 Task: Enable the option delivery indicators.
Action: Mouse moved to (700, 95)
Screenshot: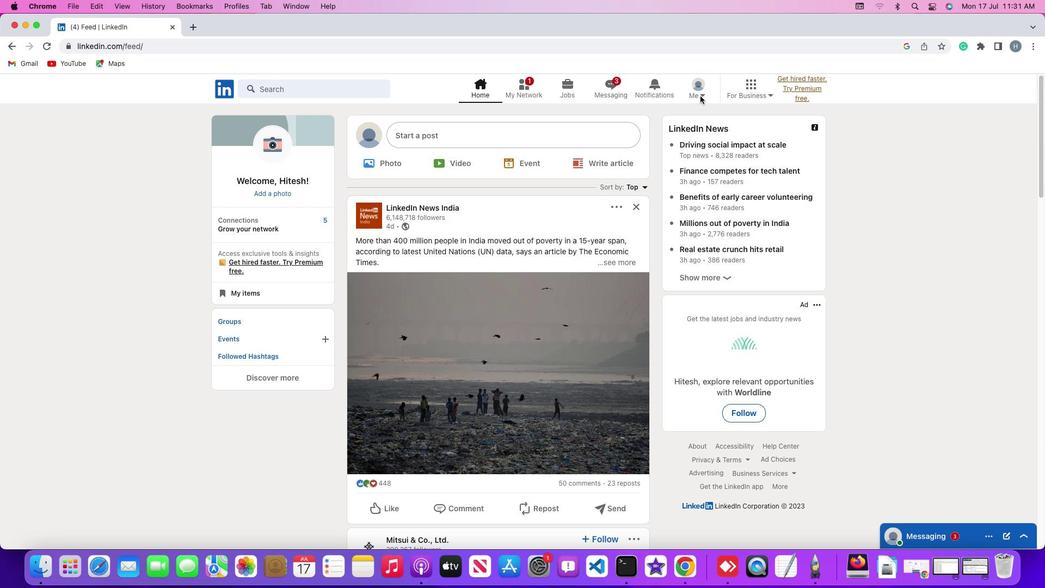 
Action: Mouse pressed left at (700, 95)
Screenshot: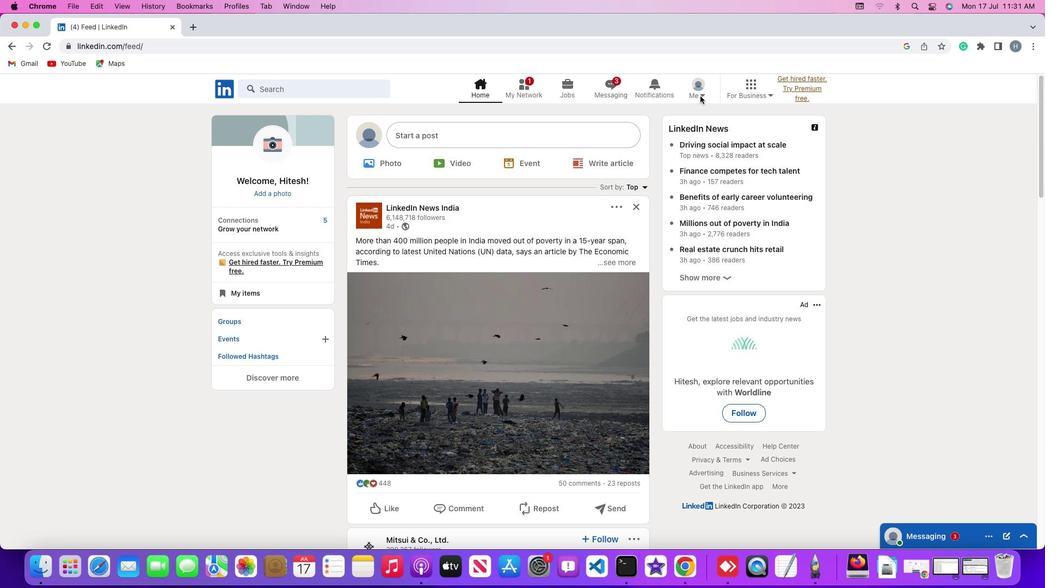
Action: Mouse pressed left at (700, 95)
Screenshot: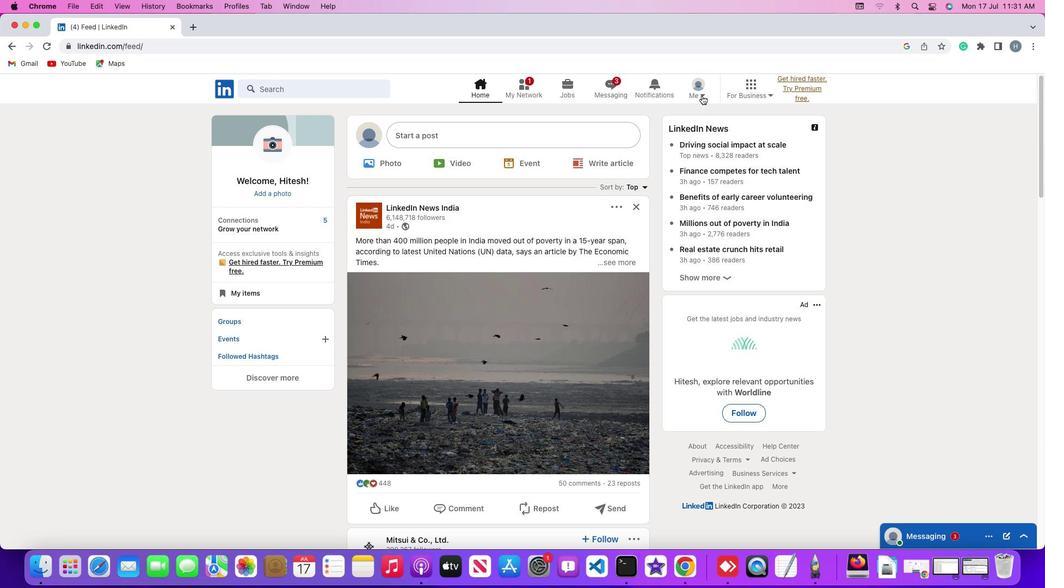 
Action: Mouse moved to (702, 95)
Screenshot: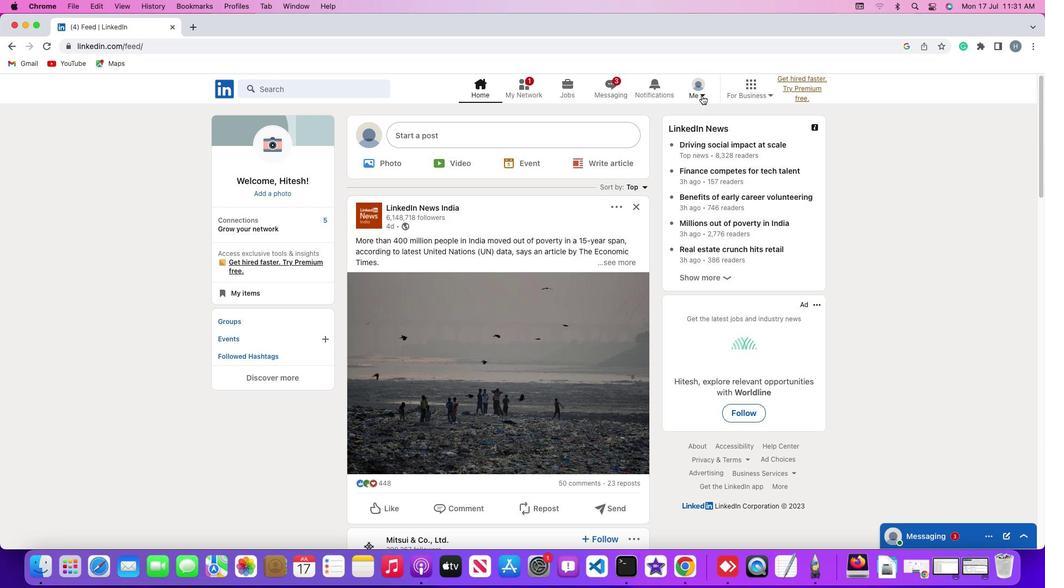 
Action: Mouse pressed left at (702, 95)
Screenshot: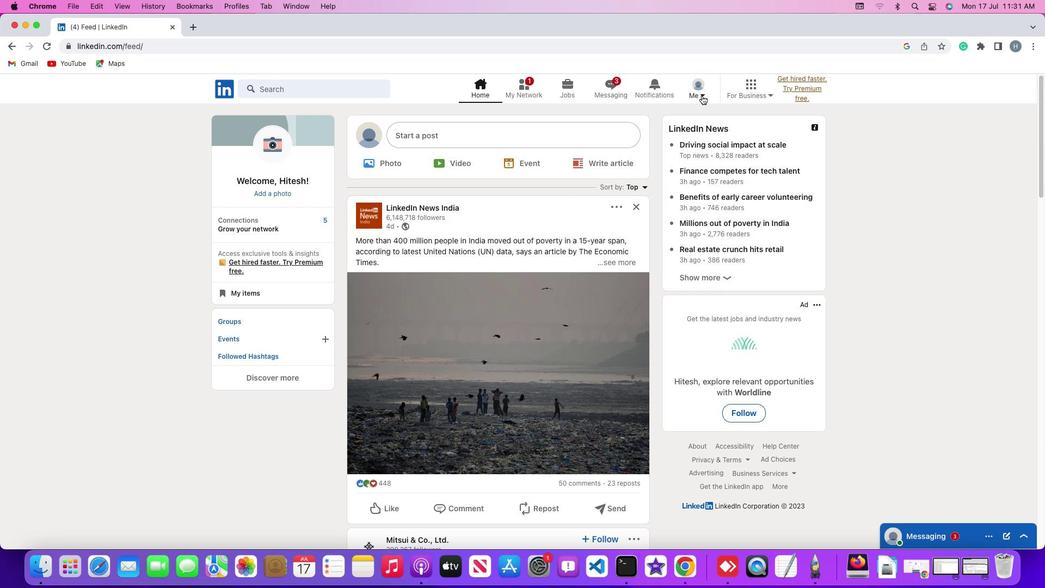 
Action: Mouse moved to (635, 208)
Screenshot: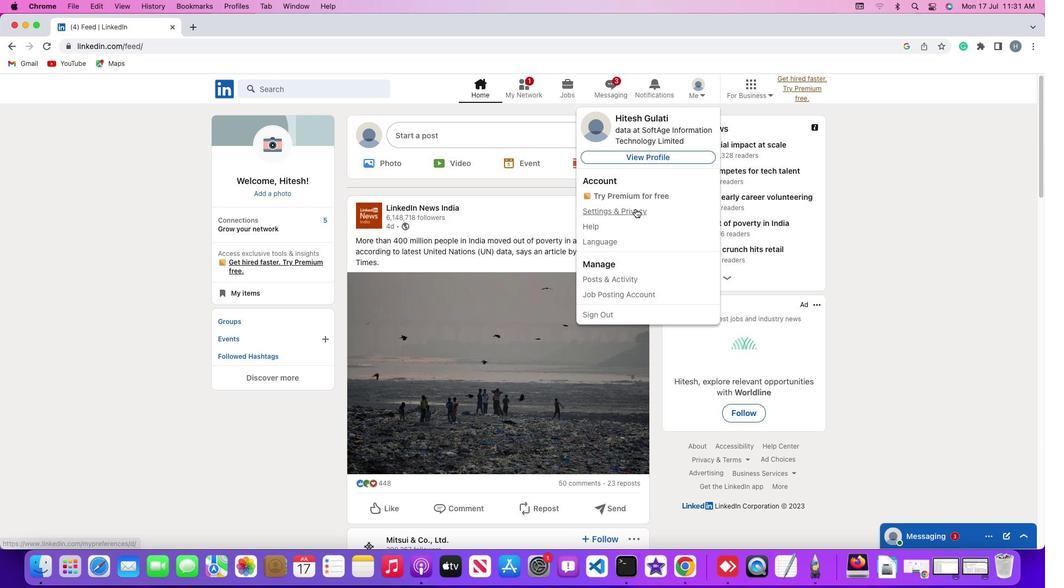 
Action: Mouse pressed left at (635, 208)
Screenshot: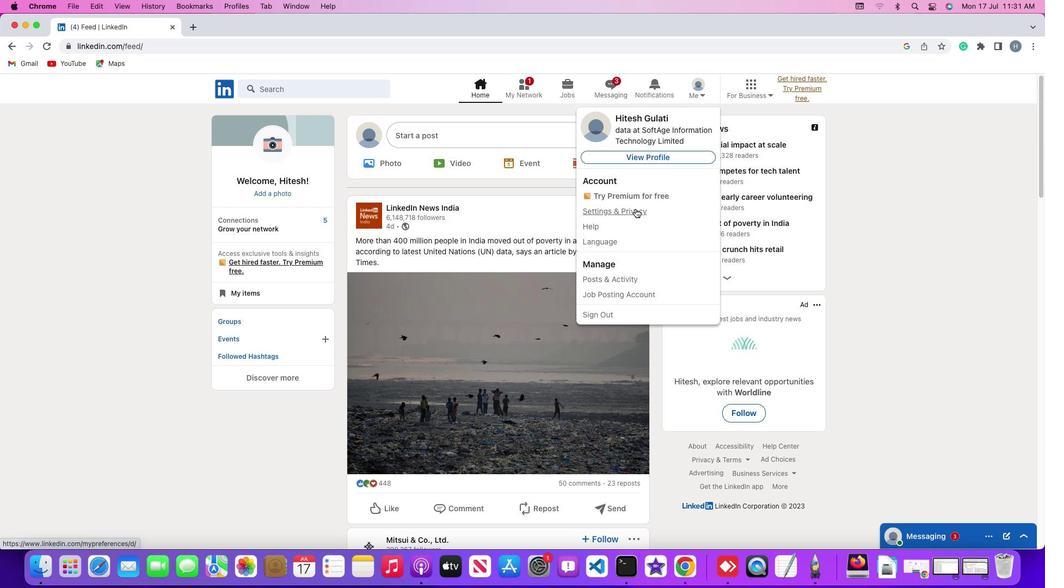 
Action: Mouse moved to (81, 289)
Screenshot: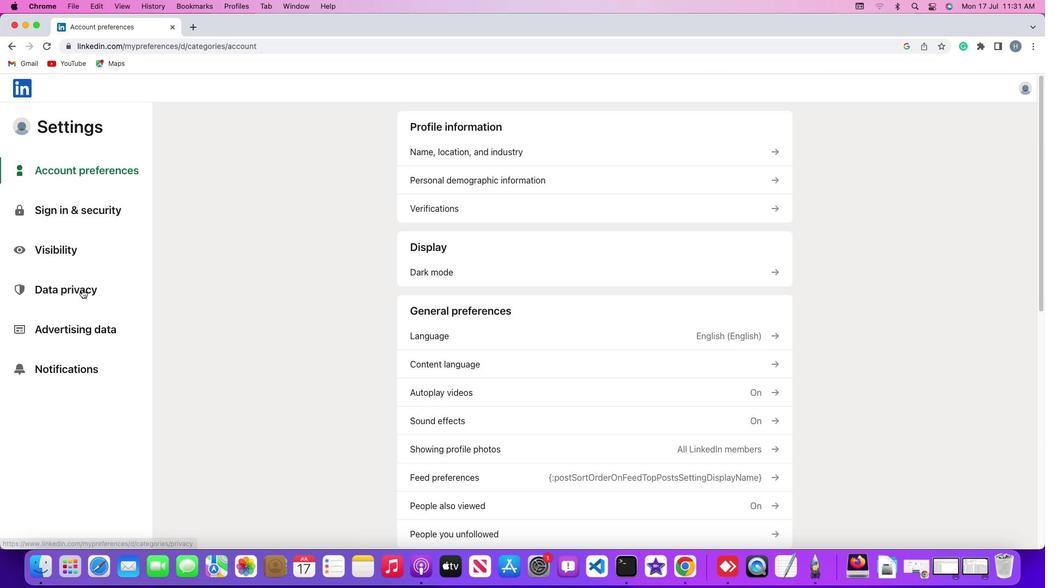 
Action: Mouse pressed left at (81, 289)
Screenshot: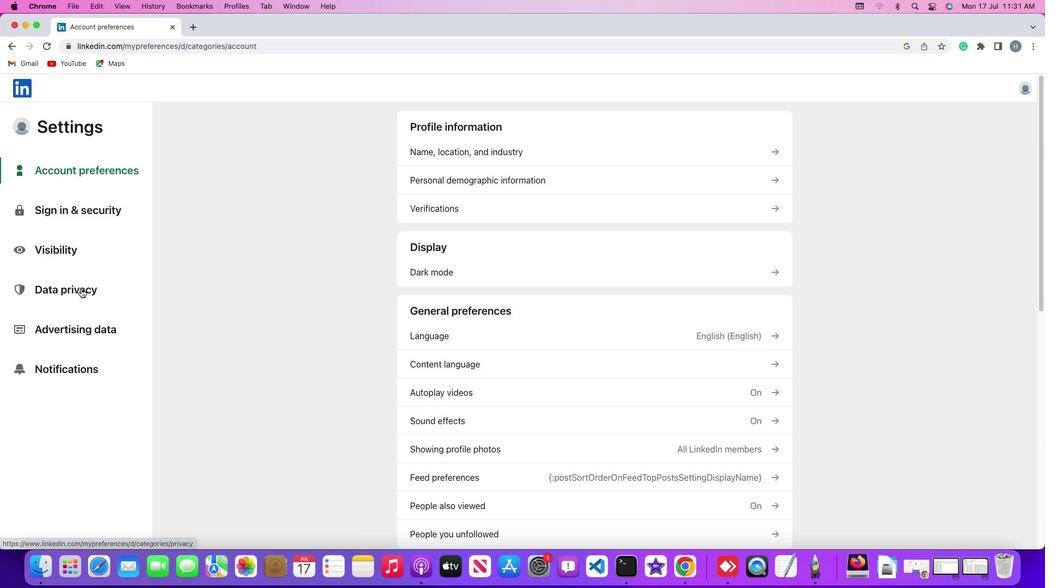 
Action: Mouse moved to (81, 289)
Screenshot: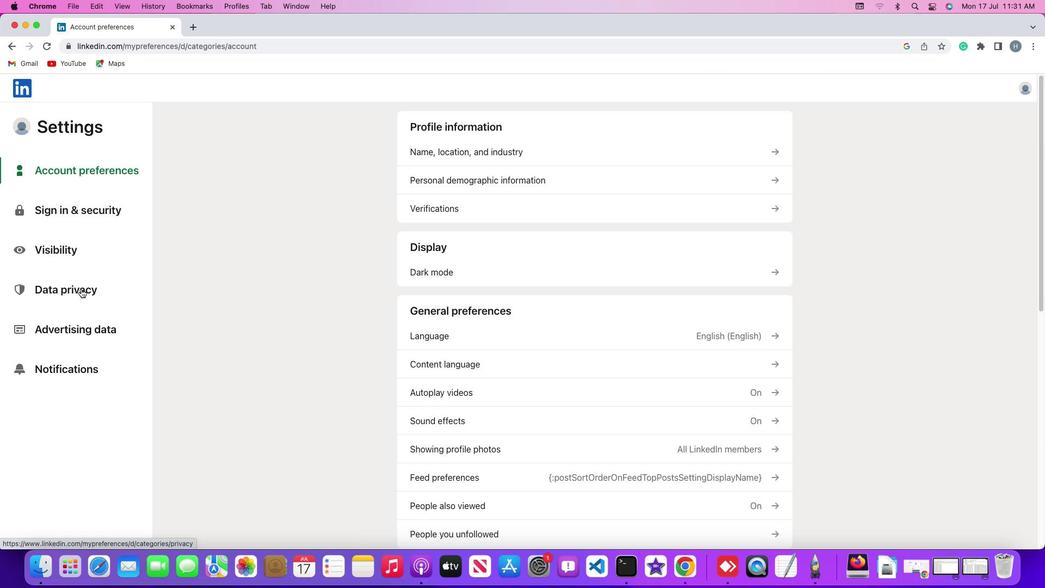 
Action: Mouse pressed left at (81, 289)
Screenshot: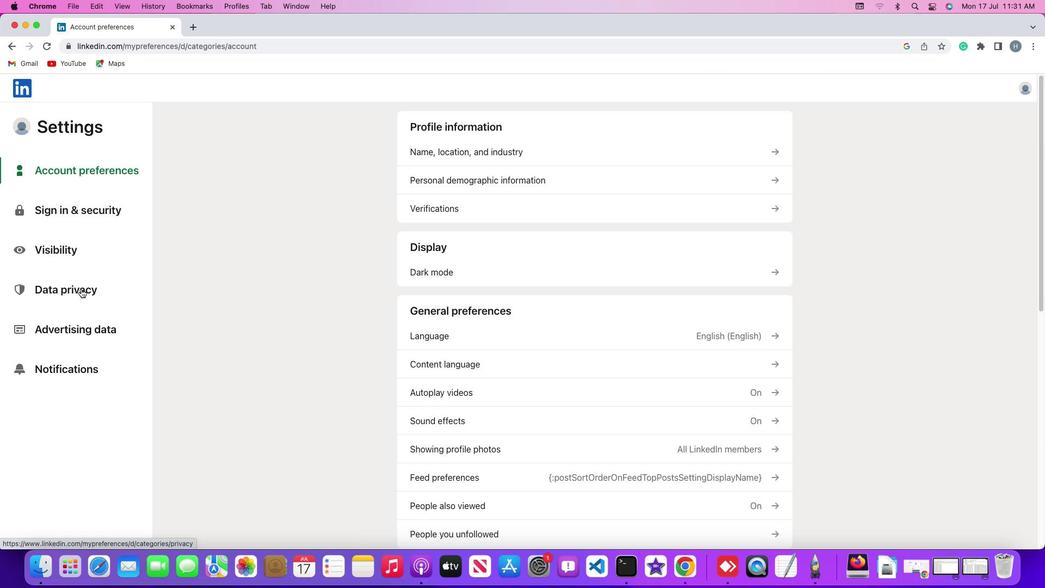 
Action: Mouse moved to (517, 465)
Screenshot: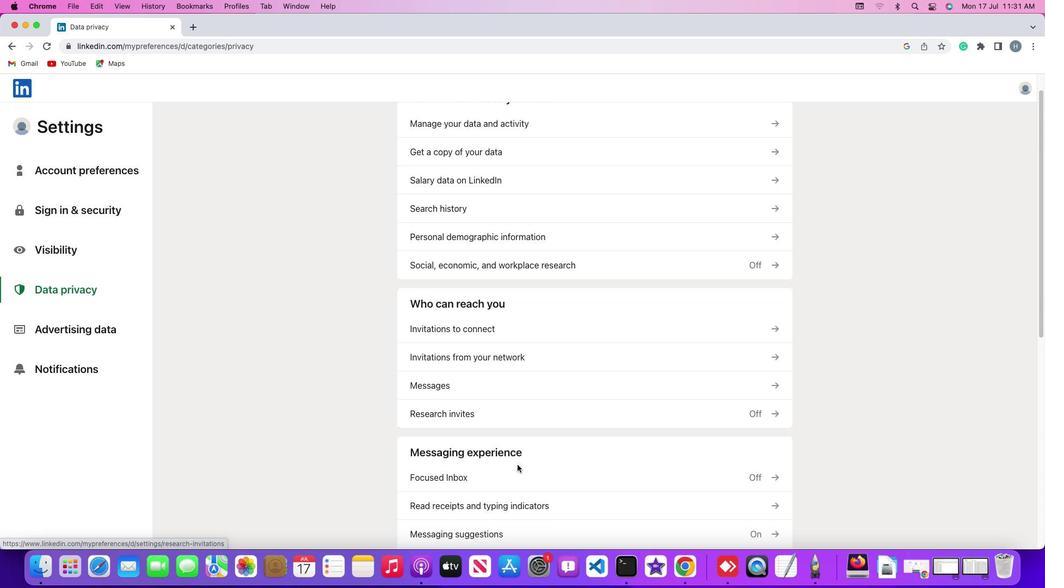 
Action: Mouse scrolled (517, 465) with delta (0, 0)
Screenshot: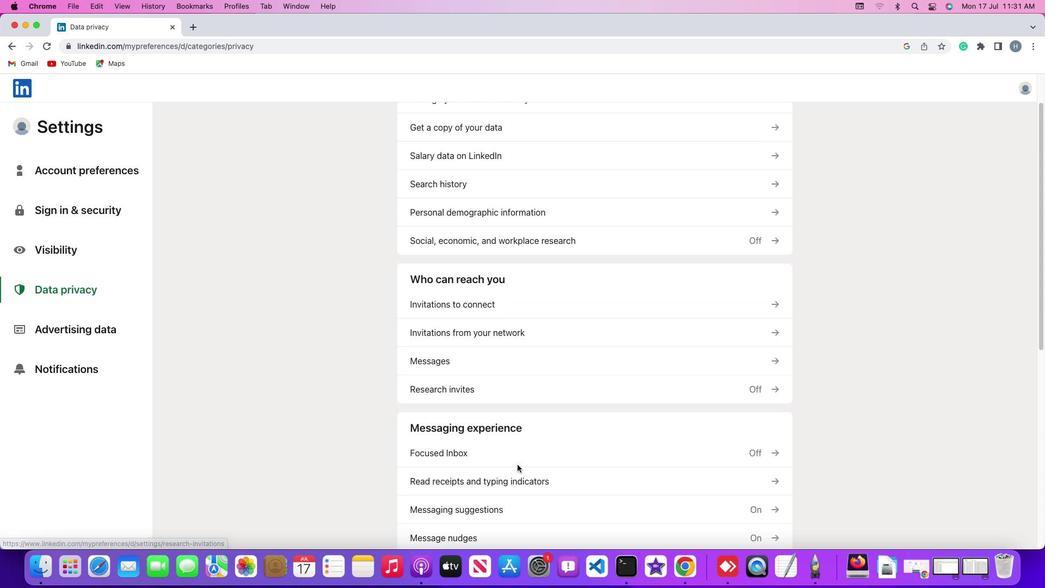 
Action: Mouse scrolled (517, 465) with delta (0, 0)
Screenshot: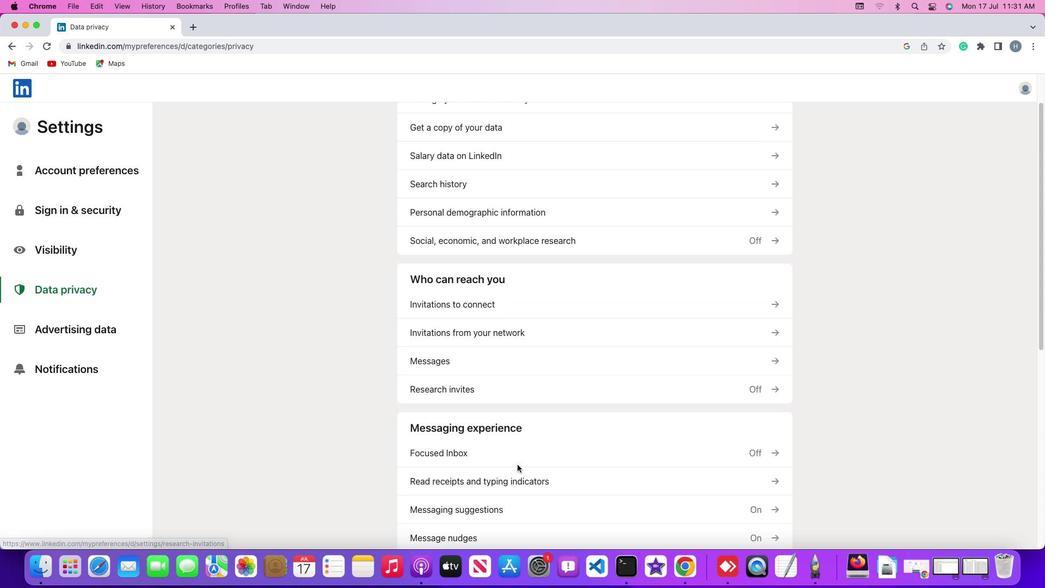 
Action: Mouse scrolled (517, 465) with delta (0, -1)
Screenshot: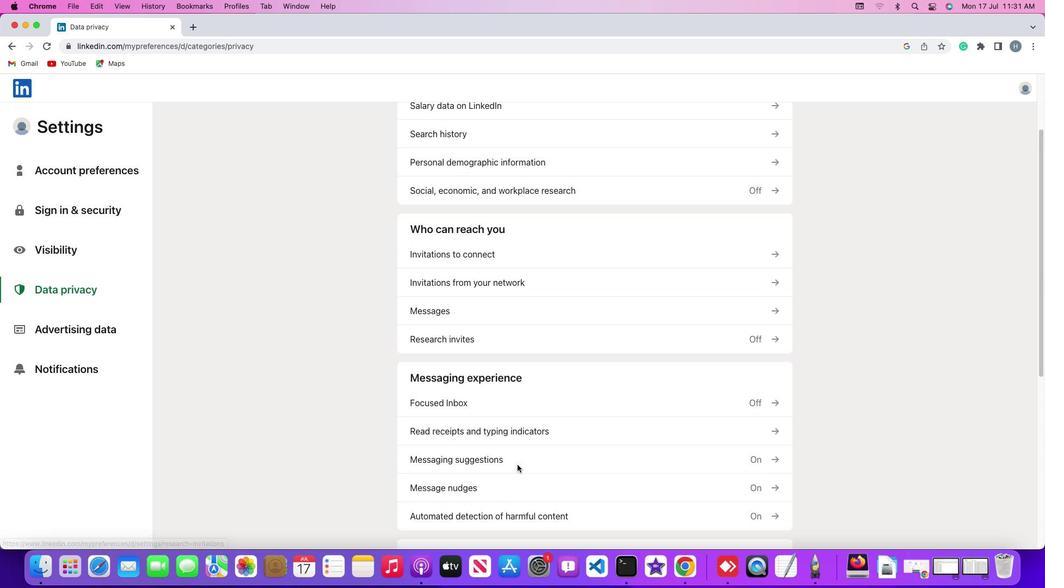 
Action: Mouse scrolled (517, 465) with delta (0, -1)
Screenshot: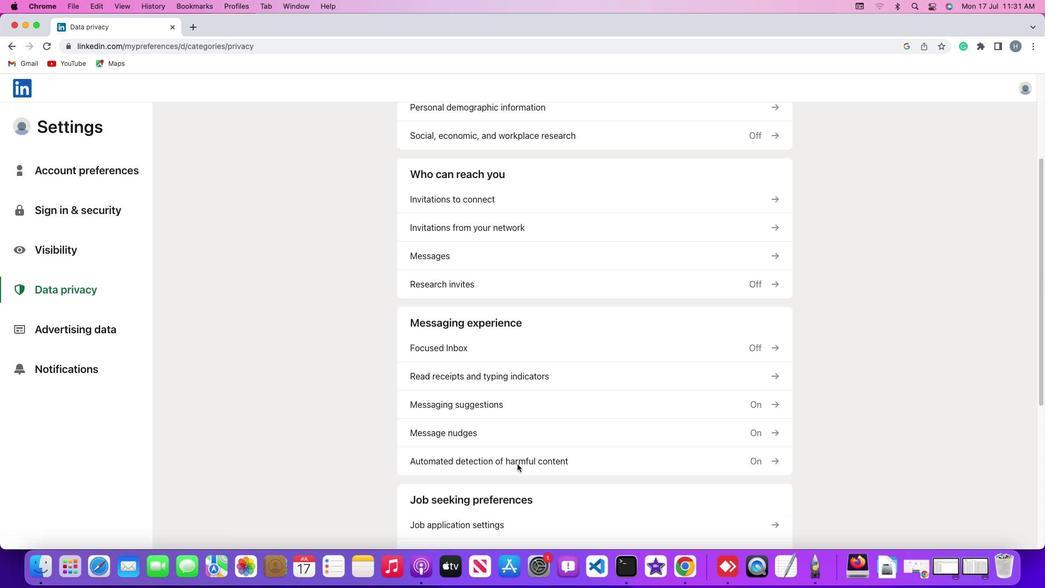 
Action: Mouse moved to (539, 370)
Screenshot: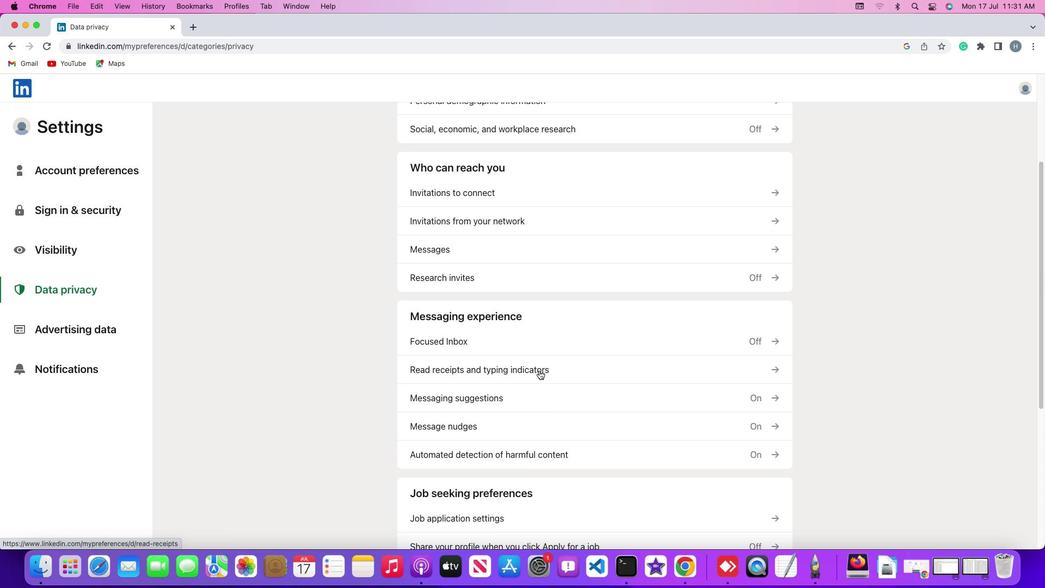 
Action: Mouse pressed left at (539, 370)
Screenshot: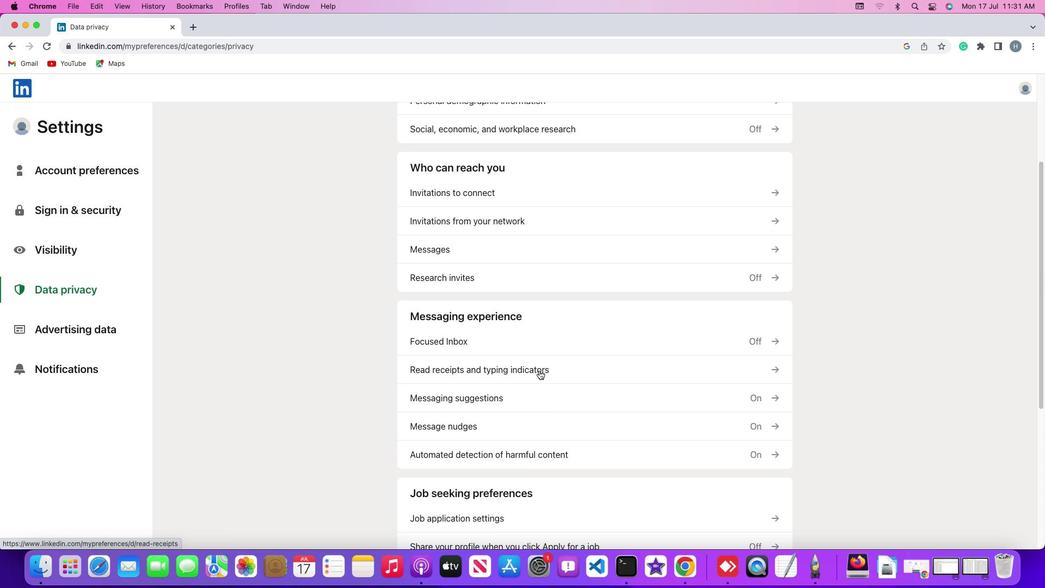 
Action: Mouse pressed left at (539, 370)
Screenshot: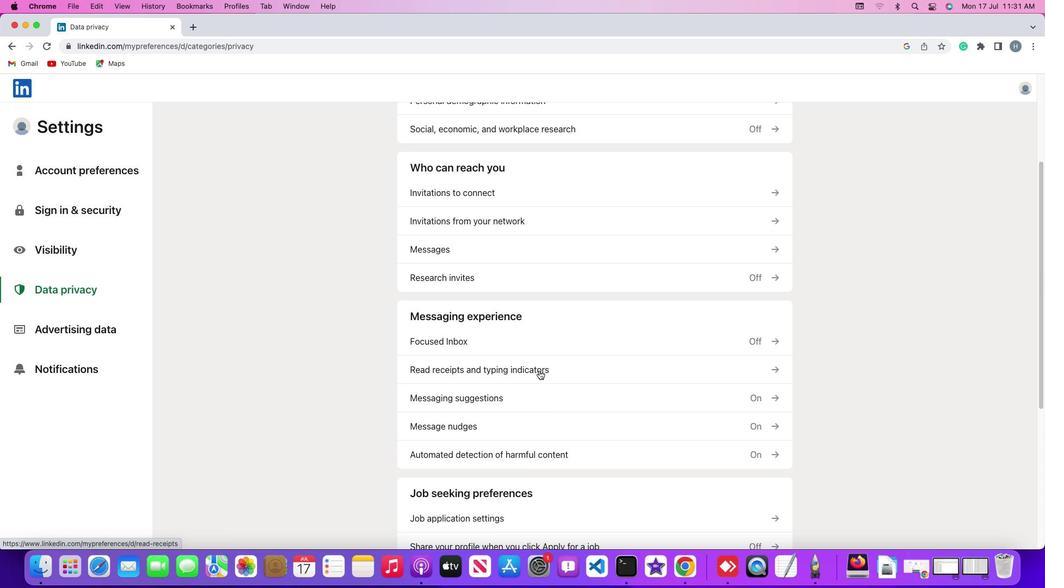 
Action: Mouse moved to (764, 182)
Screenshot: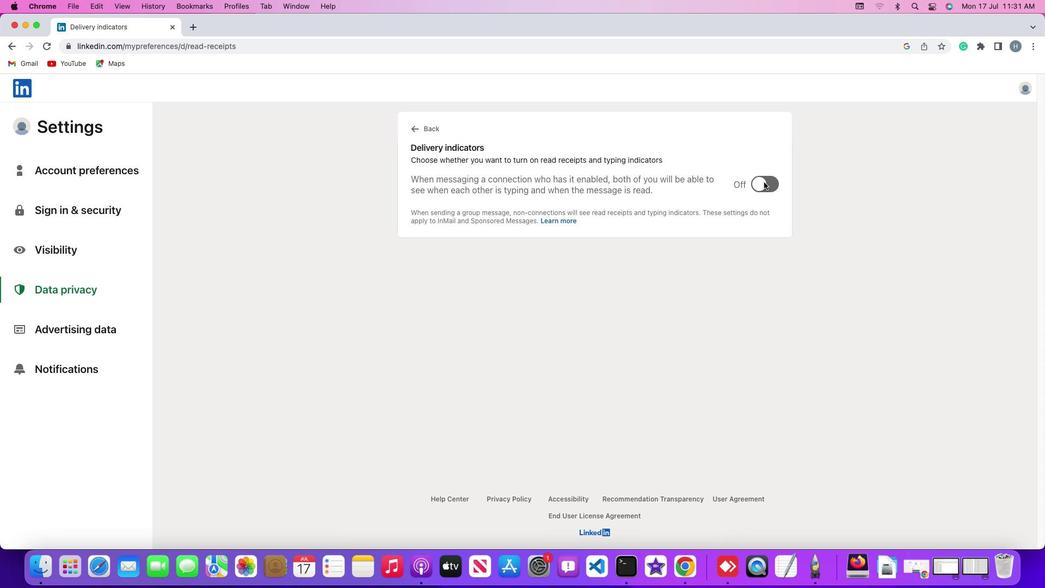
Action: Mouse pressed left at (764, 182)
Screenshot: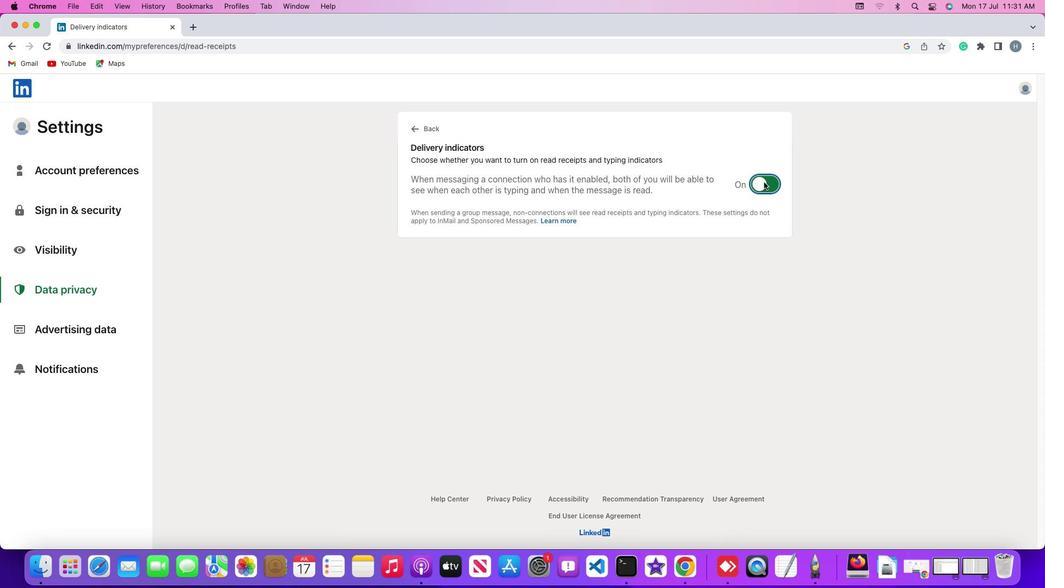 
Action: Mouse moved to (765, 202)
Screenshot: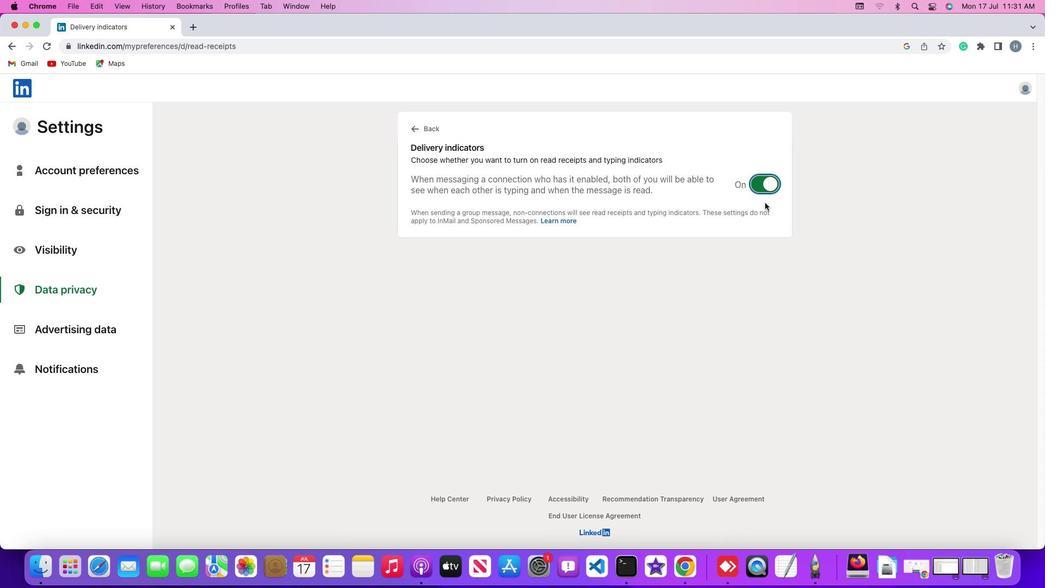 
